 Task: Change the user name and initials in Outlook settings.
Action: Mouse moved to (47, 33)
Screenshot: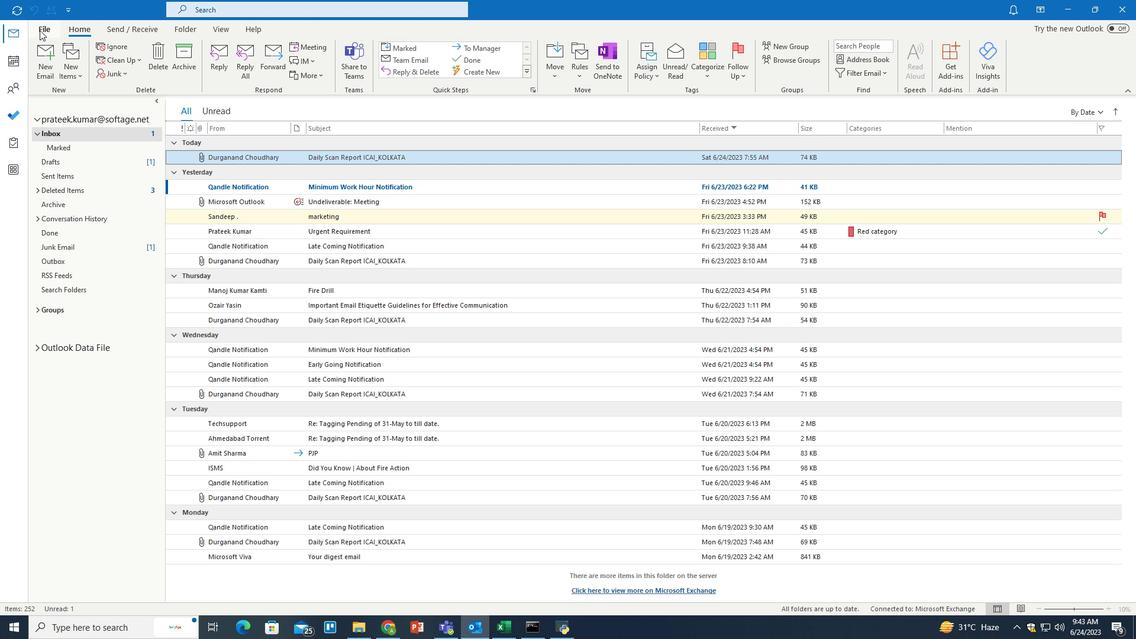 
Action: Mouse pressed left at (47, 33)
Screenshot: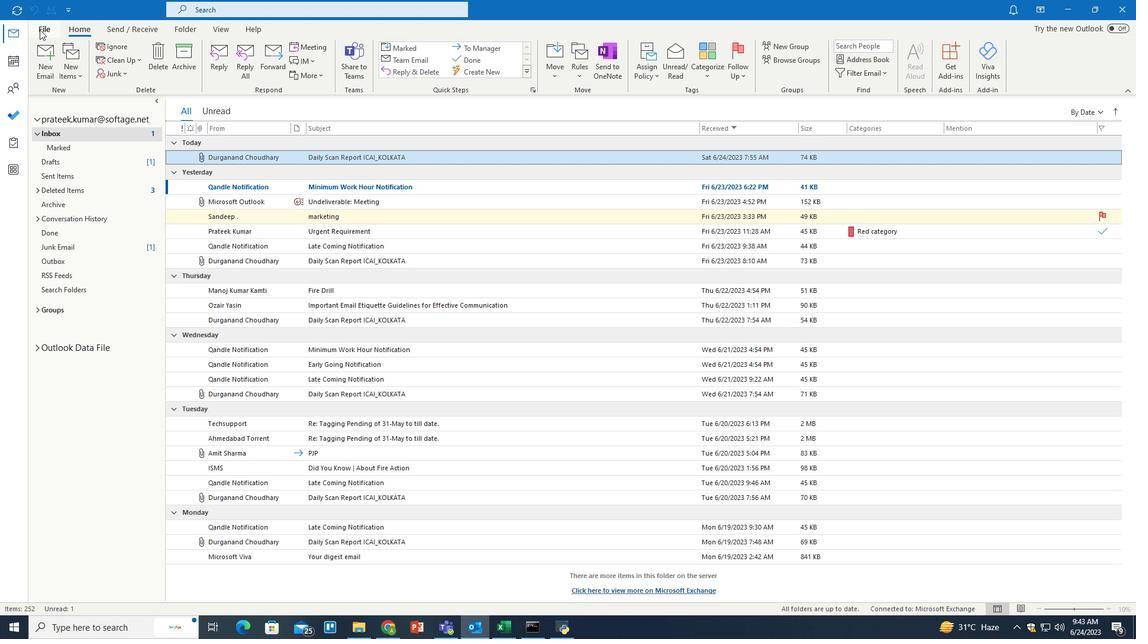 
Action: Mouse moved to (44, 570)
Screenshot: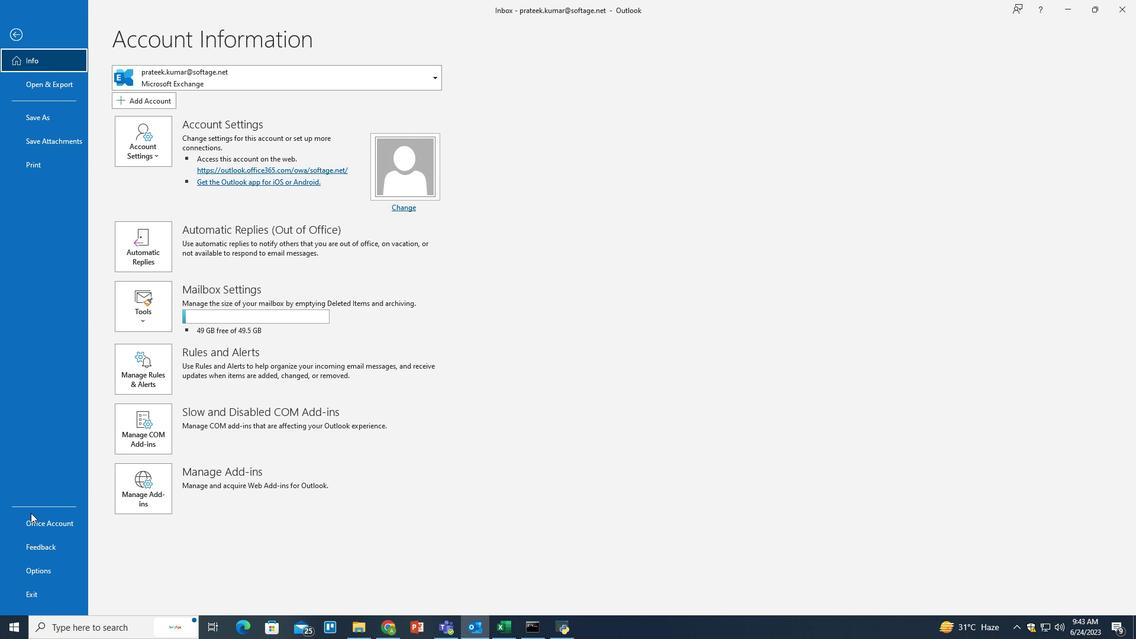 
Action: Mouse pressed left at (44, 570)
Screenshot: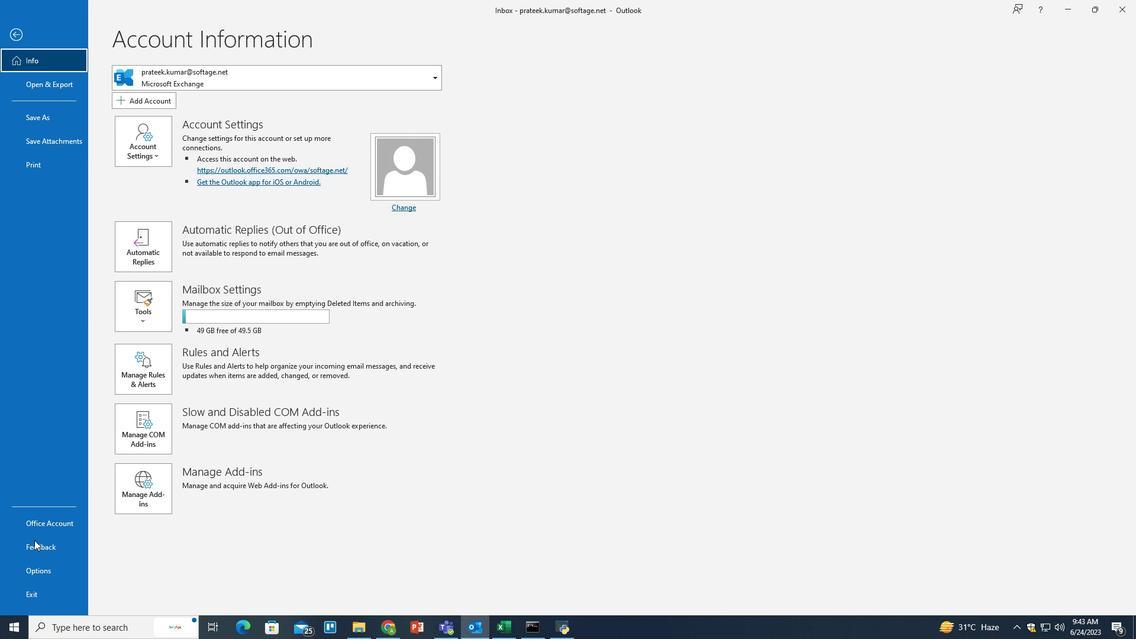 
Action: Mouse moved to (576, 384)
Screenshot: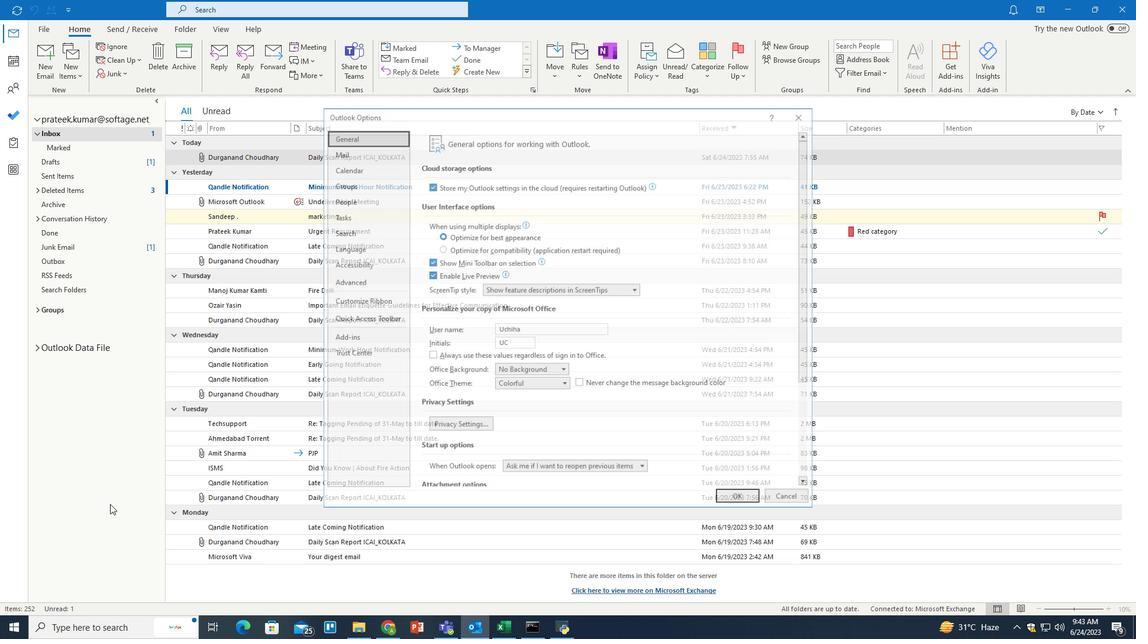 
Action: Mouse scrolled (576, 383) with delta (0, 0)
Screenshot: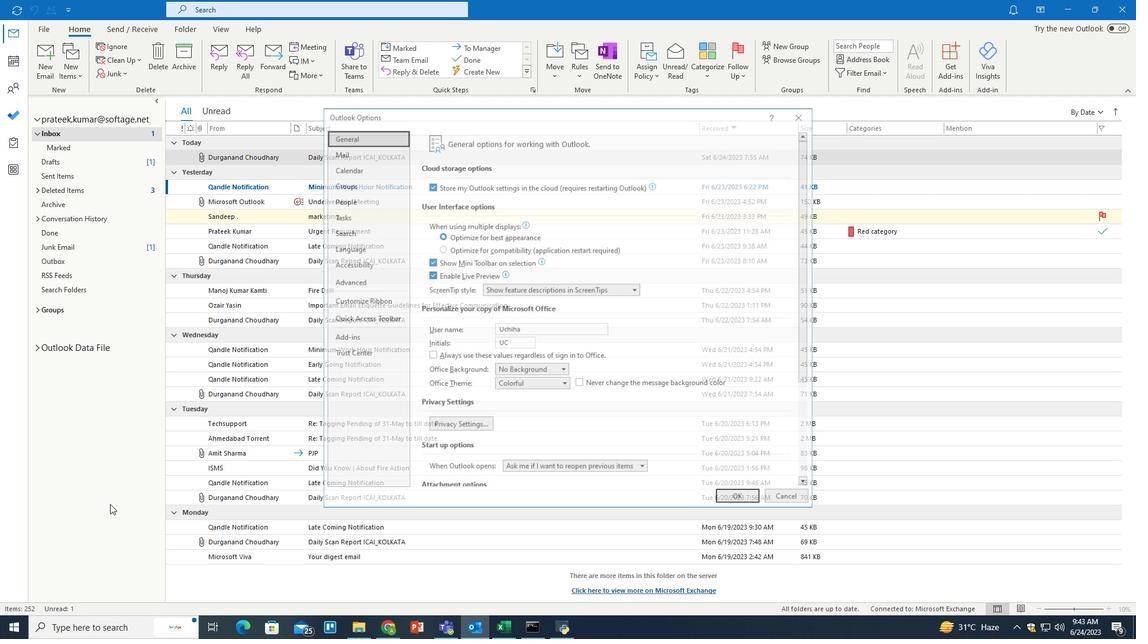 
Action: Mouse scrolled (576, 383) with delta (0, 0)
Screenshot: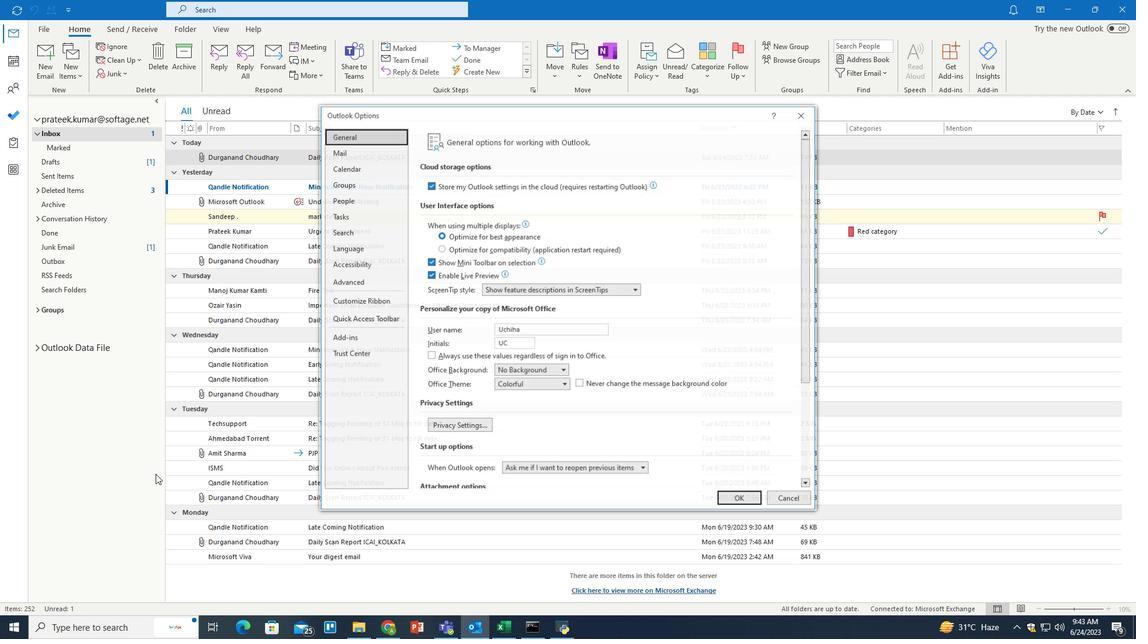 
Action: Mouse scrolled (576, 383) with delta (0, 0)
Screenshot: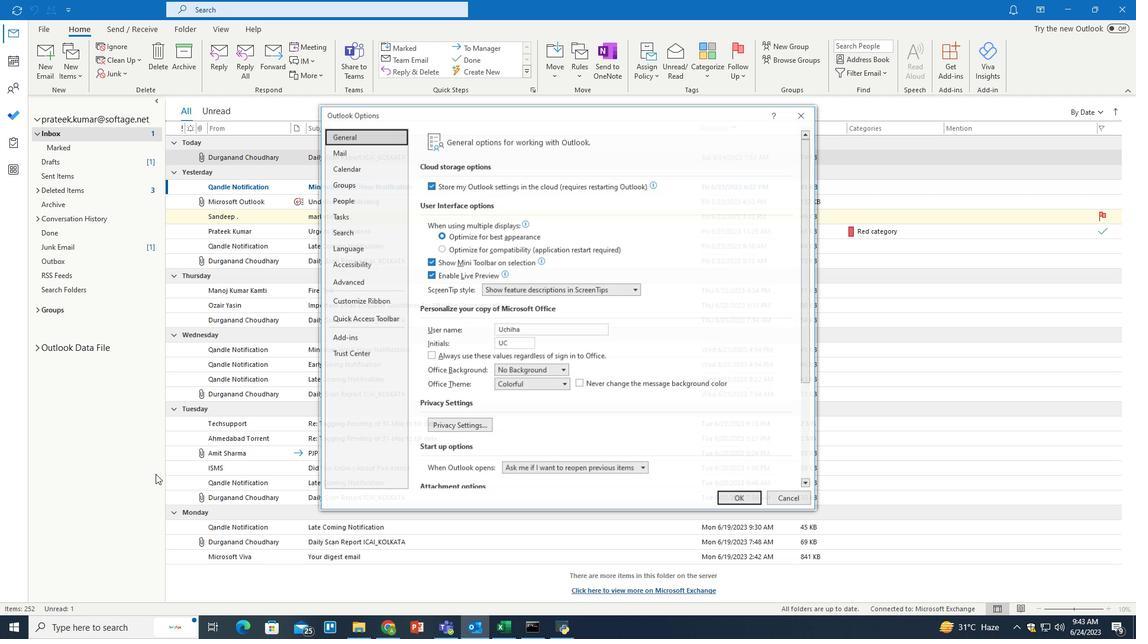 
Action: Mouse scrolled (576, 383) with delta (0, 0)
Screenshot: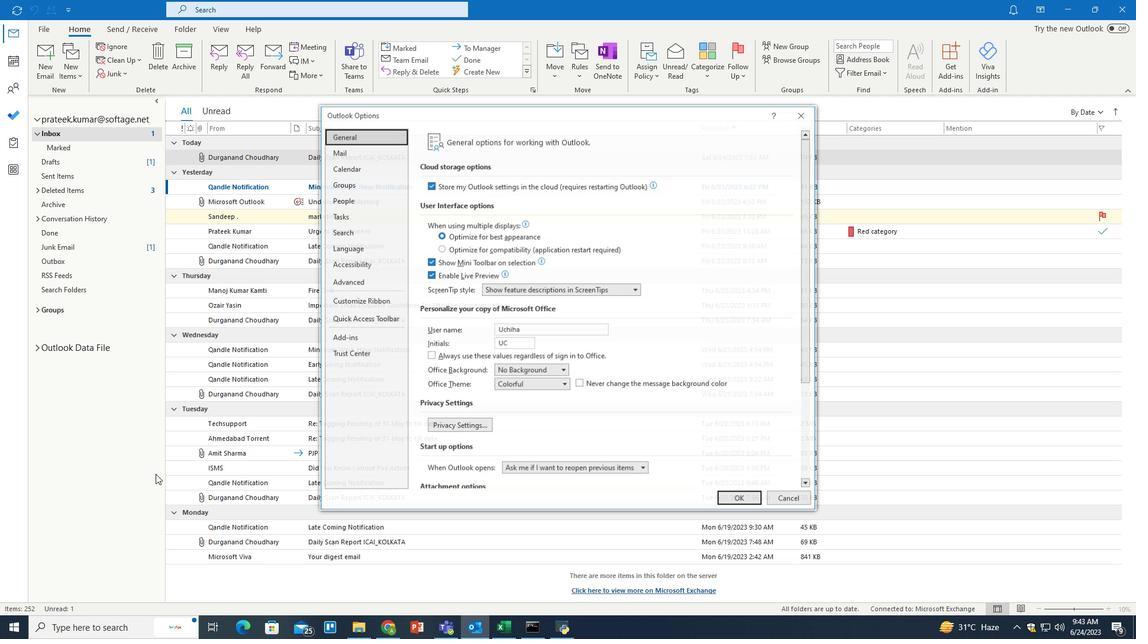 
Action: Mouse scrolled (576, 383) with delta (0, 0)
Screenshot: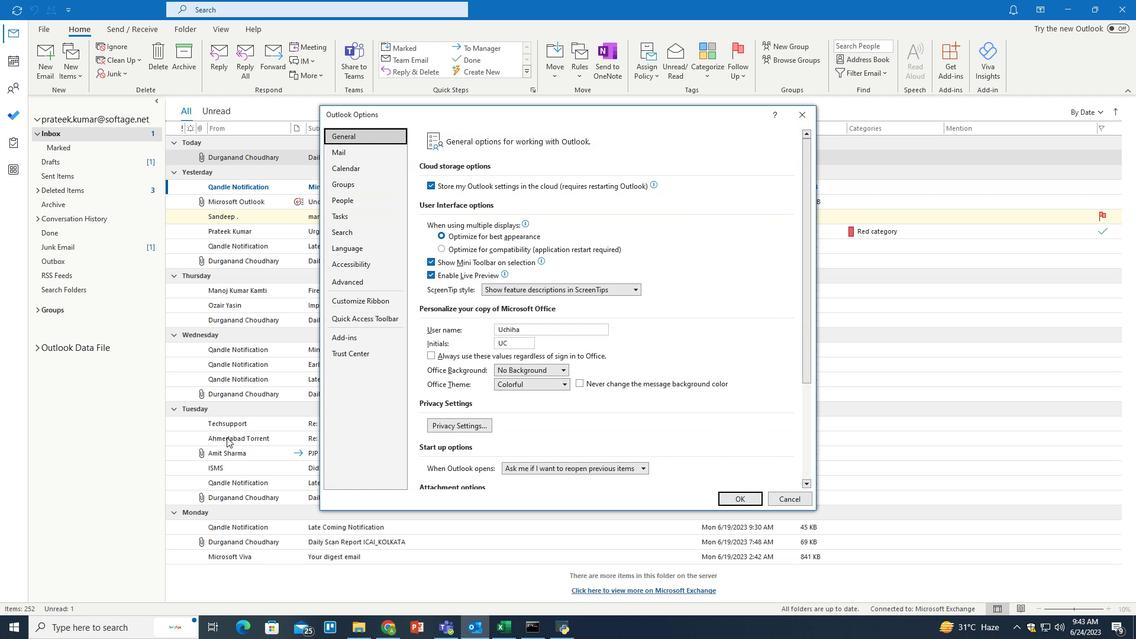 
Action: Mouse scrolled (576, 383) with delta (0, 0)
Screenshot: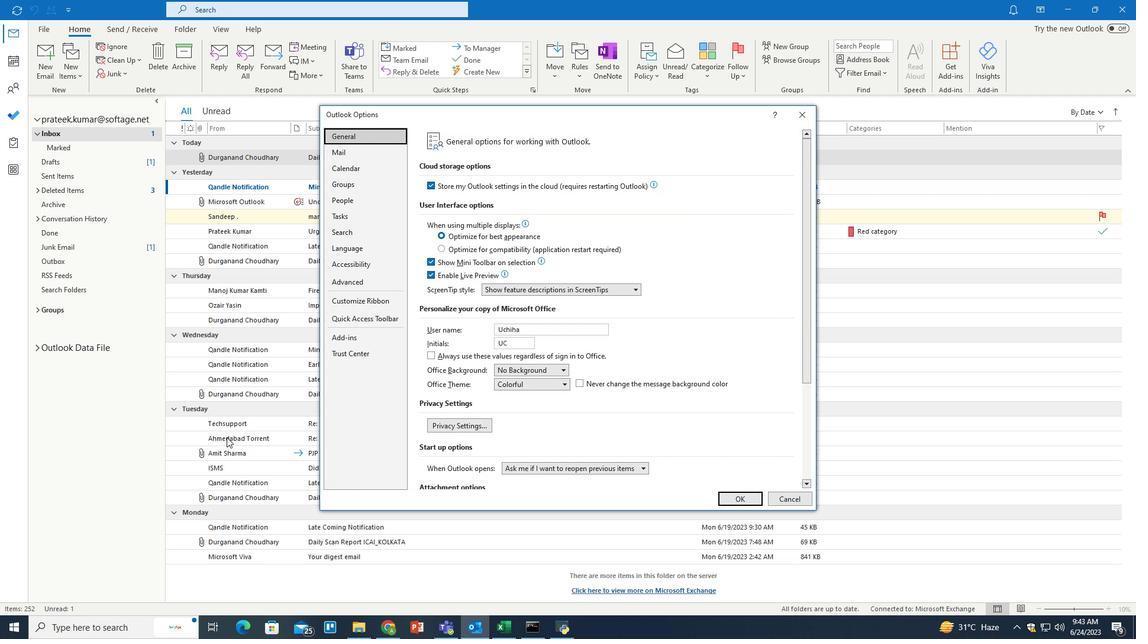 
Action: Mouse moved to (442, 405)
Screenshot: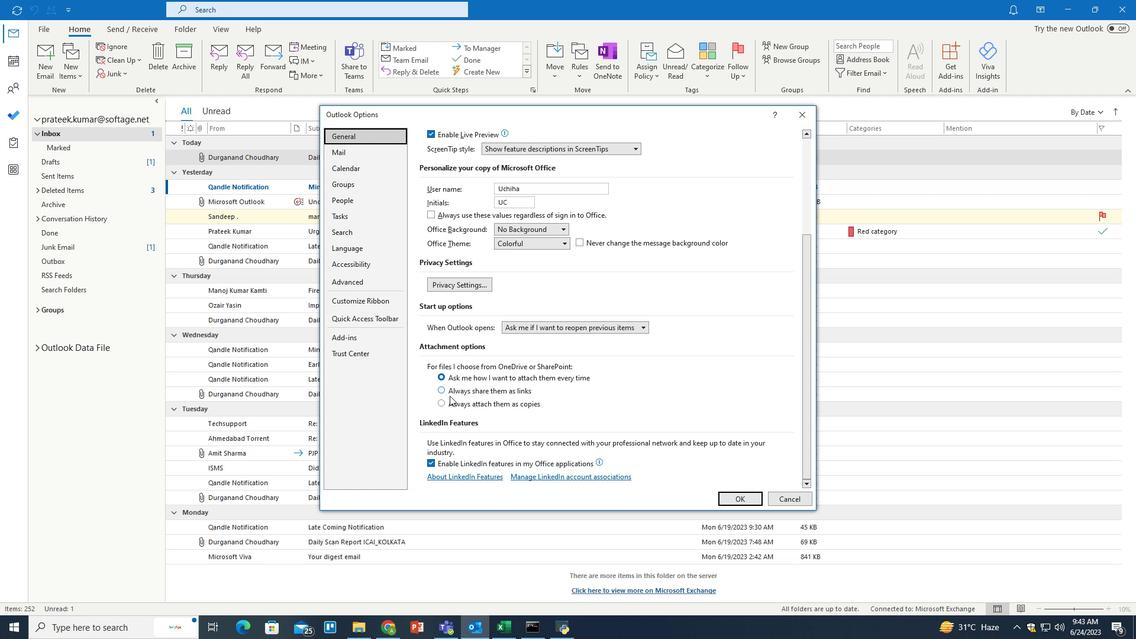 
Action: Mouse pressed left at (442, 405)
Screenshot: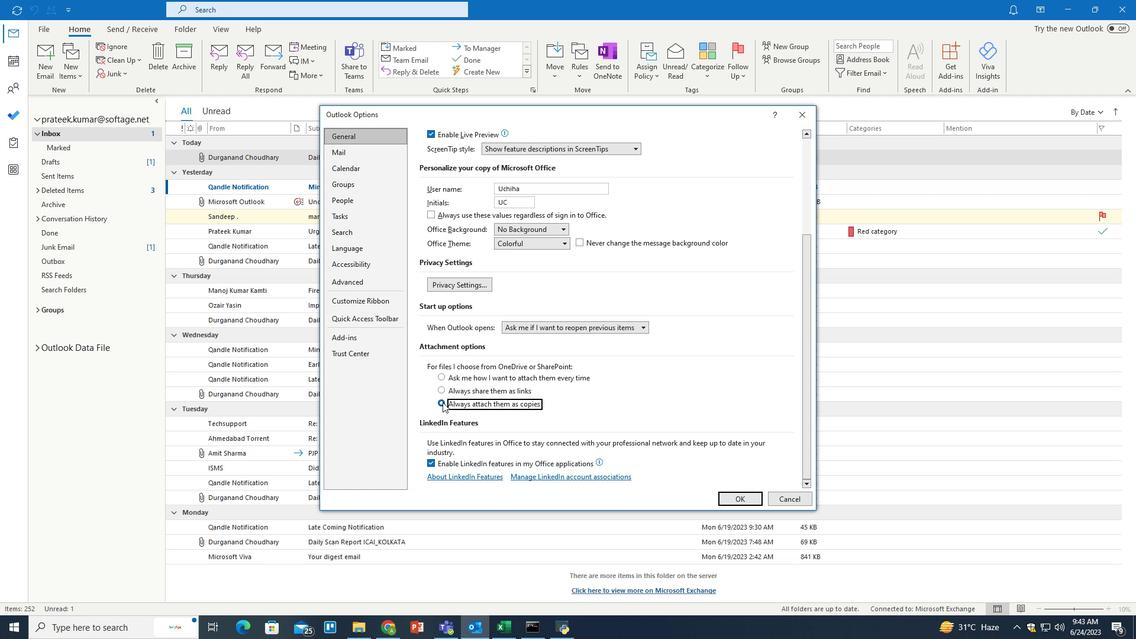 
Action: Mouse moved to (39, 29)
Screenshot: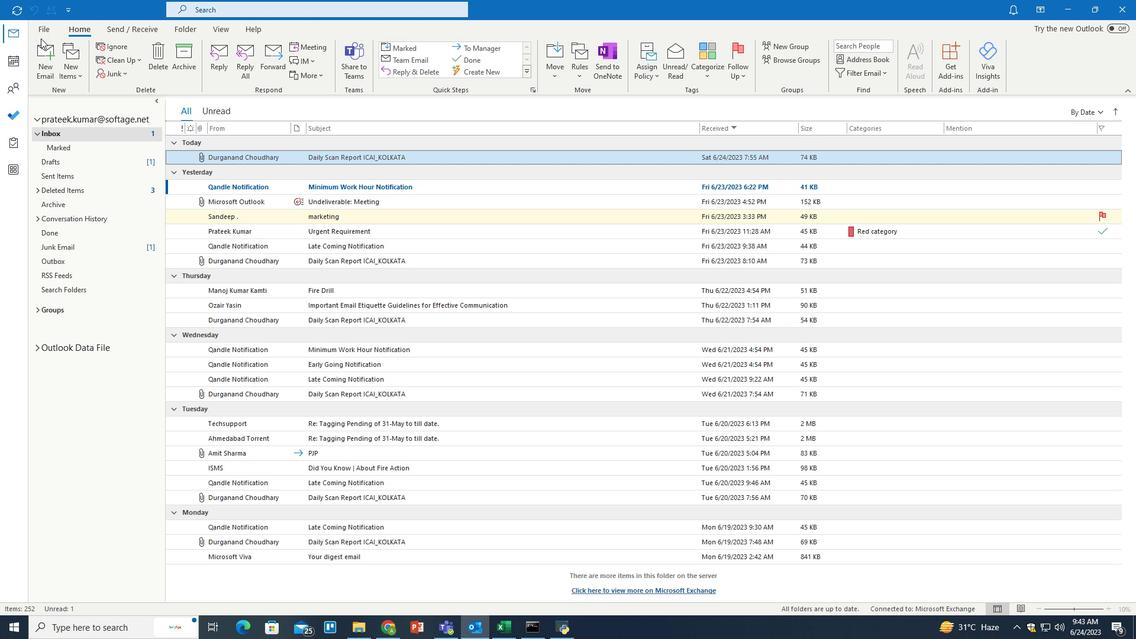 
Action: Mouse pressed left at (39, 29)
Screenshot: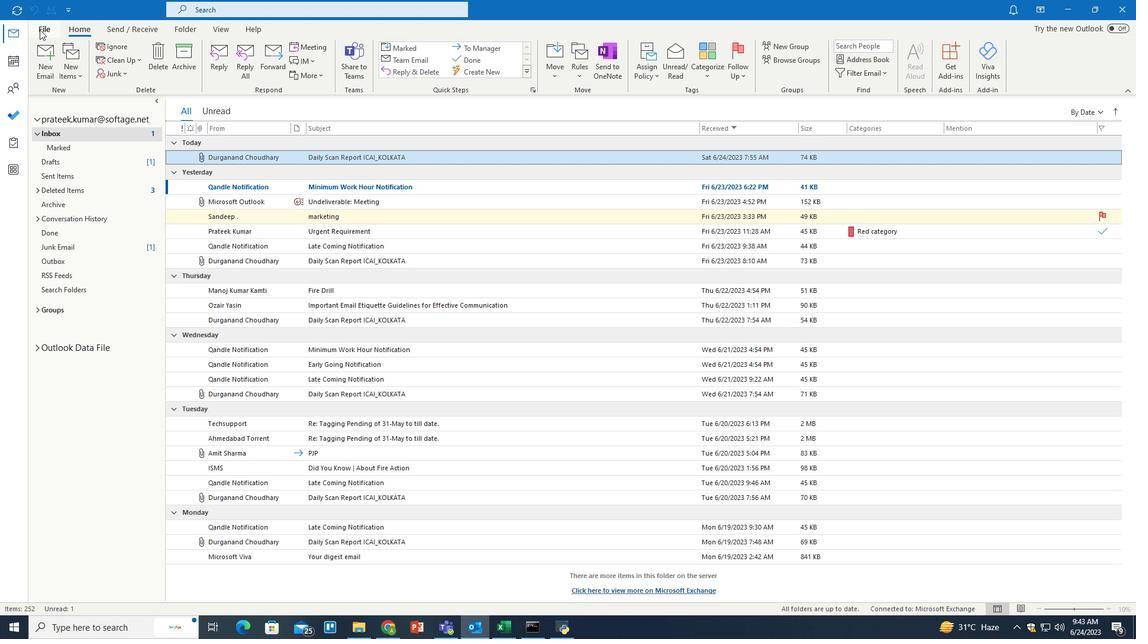 
Action: Mouse moved to (38, 564)
Screenshot: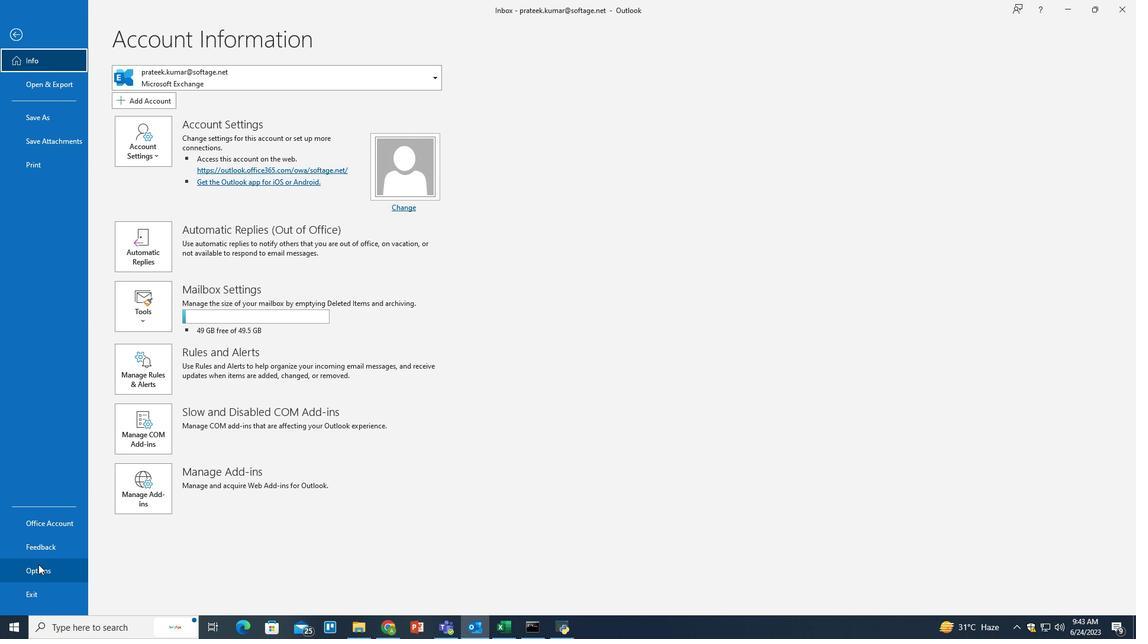 
Action: Mouse pressed left at (38, 564)
Screenshot: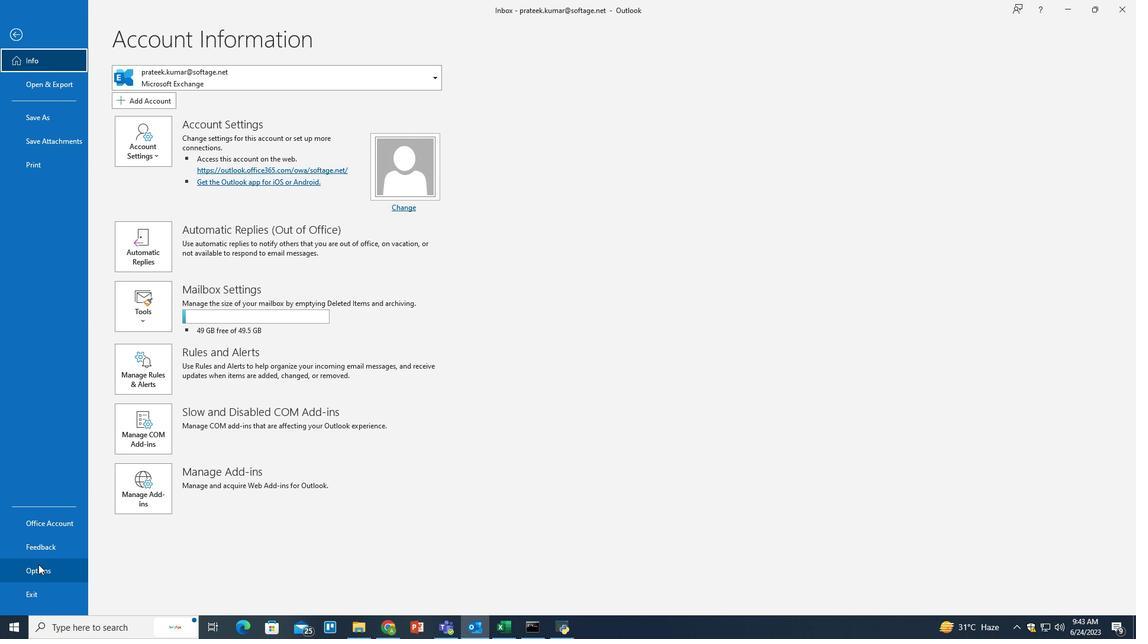 
Action: Mouse moved to (547, 369)
Screenshot: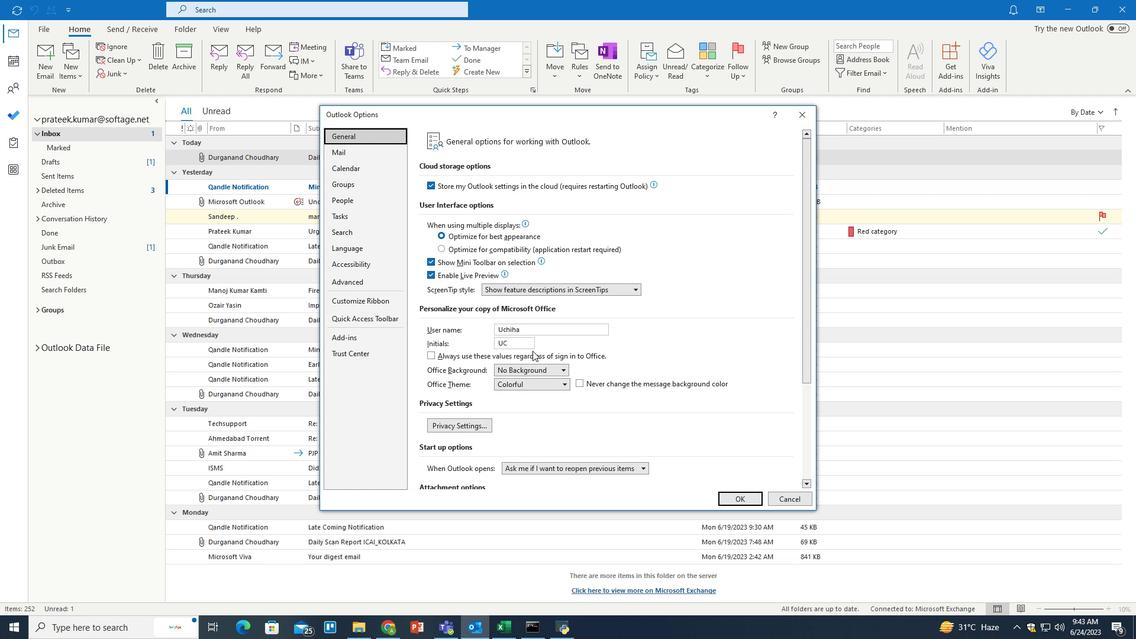 
Action: Mouse scrolled (547, 368) with delta (0, 0)
Screenshot: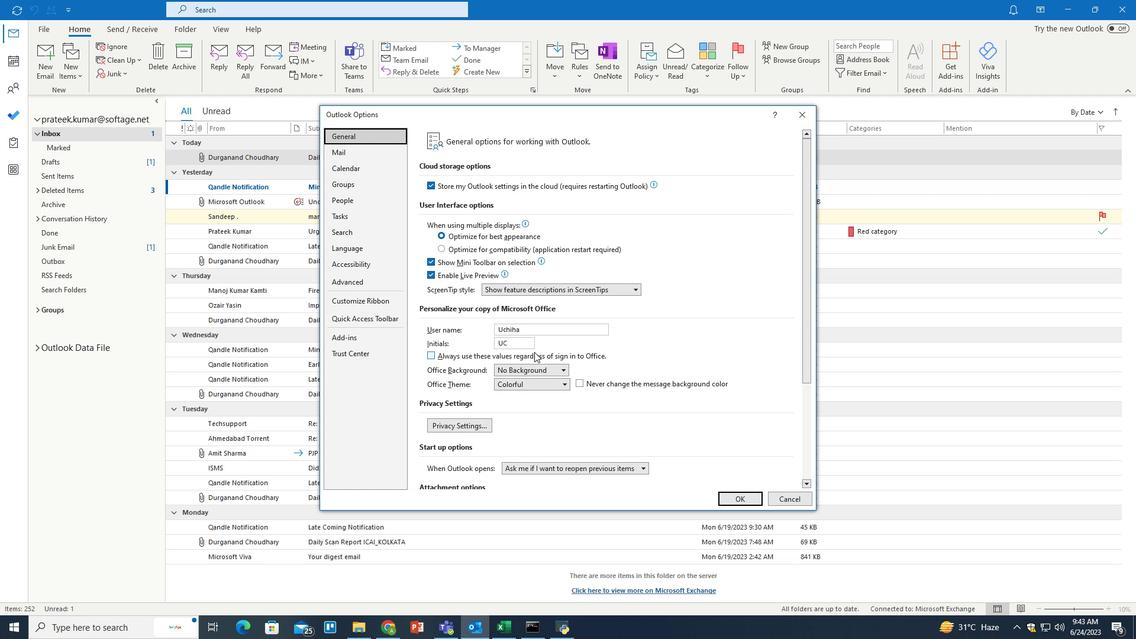
Action: Mouse scrolled (547, 368) with delta (0, 0)
Screenshot: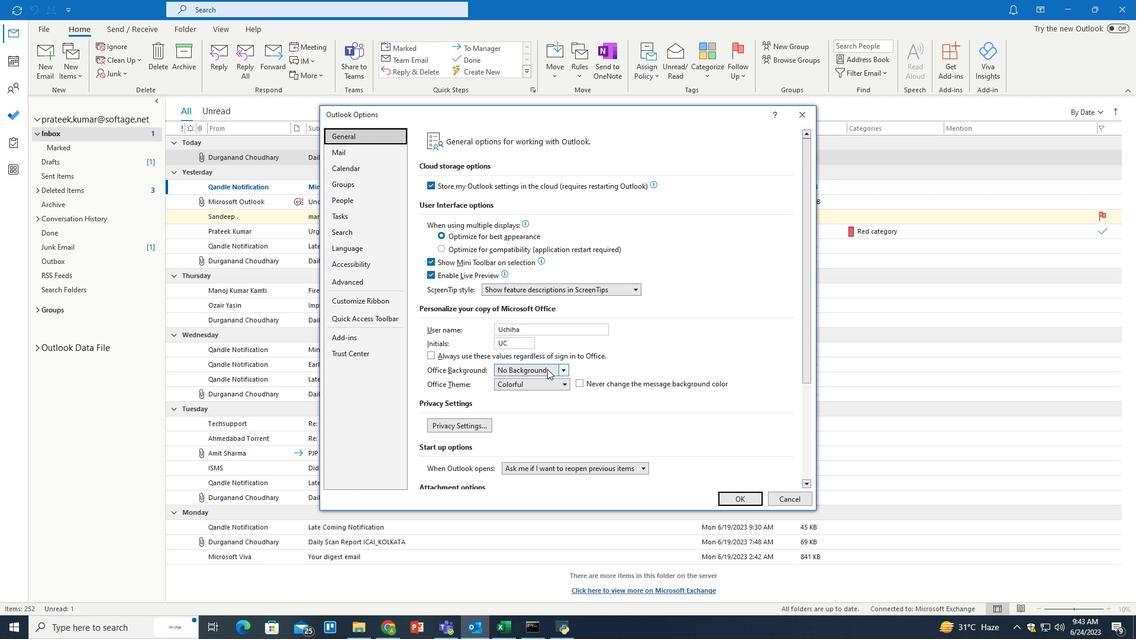 
Action: Mouse scrolled (547, 368) with delta (0, 0)
Screenshot: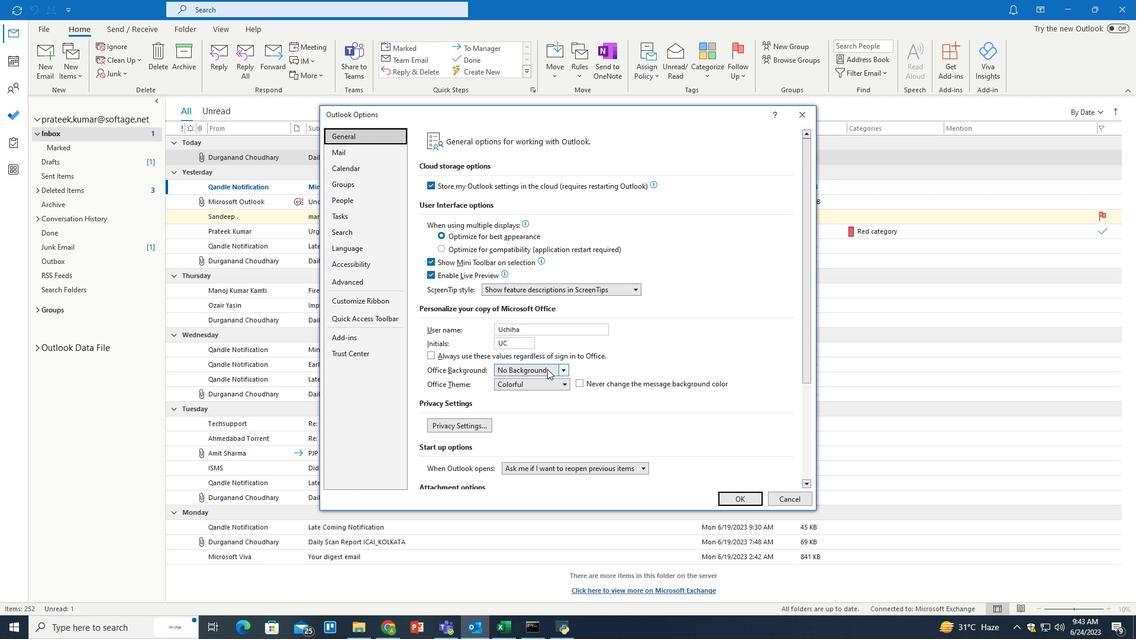 
Action: Mouse scrolled (547, 368) with delta (0, 0)
Screenshot: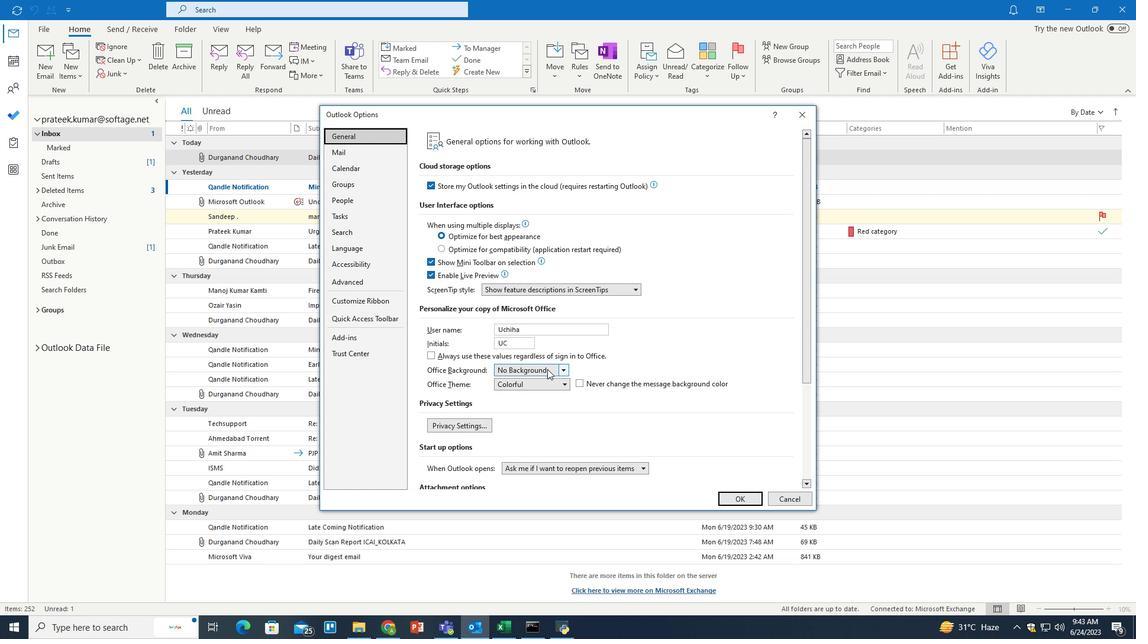 
Action: Mouse scrolled (547, 368) with delta (0, 0)
Screenshot: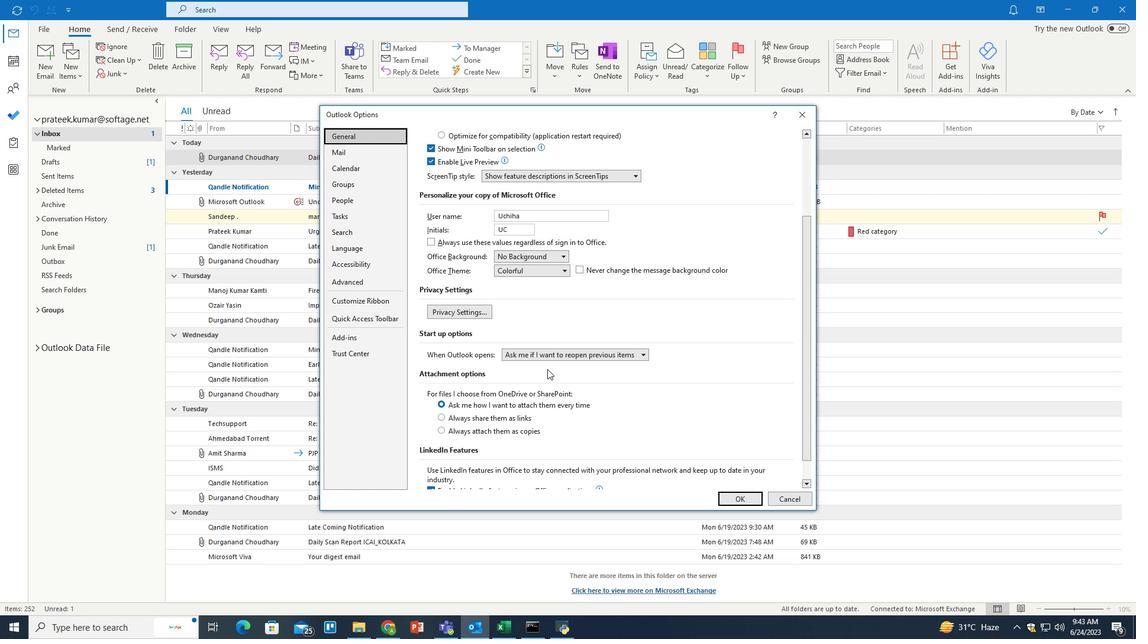 
Action: Mouse scrolled (547, 368) with delta (0, 0)
Screenshot: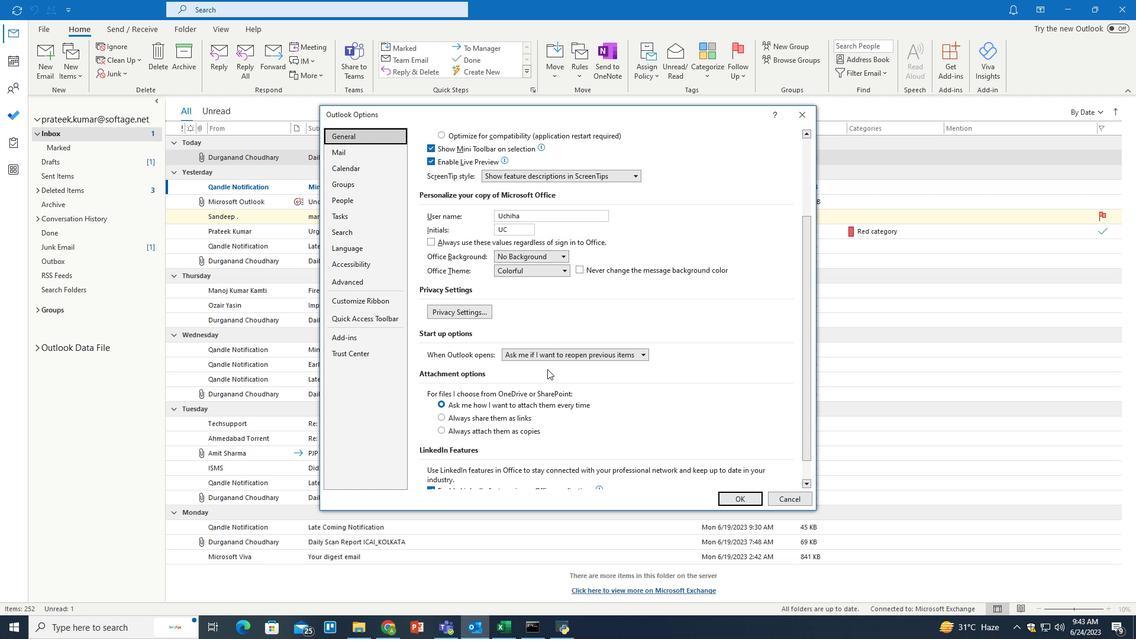 
Action: Mouse scrolled (547, 368) with delta (0, 0)
Screenshot: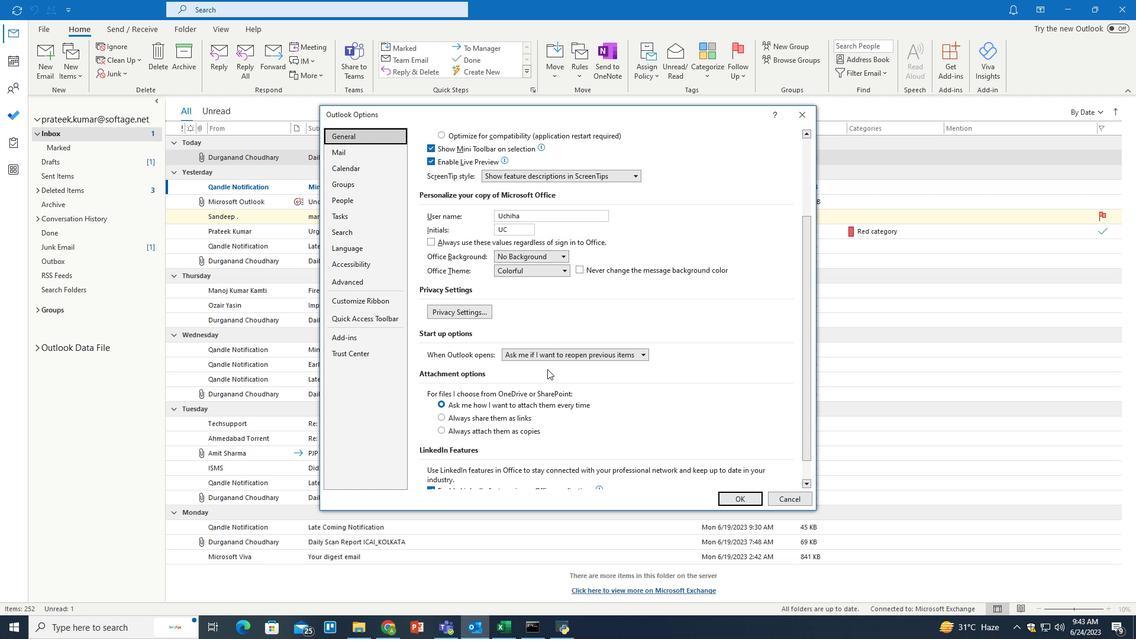 
Action: Mouse scrolled (547, 368) with delta (0, 0)
Screenshot: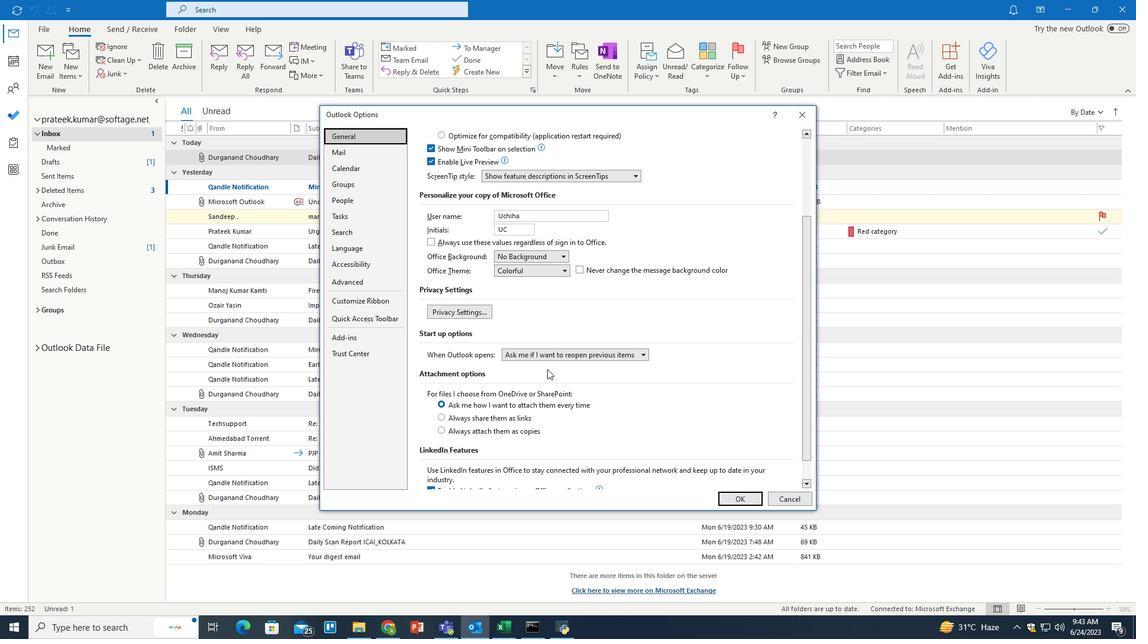 
Action: Mouse moved to (442, 401)
Screenshot: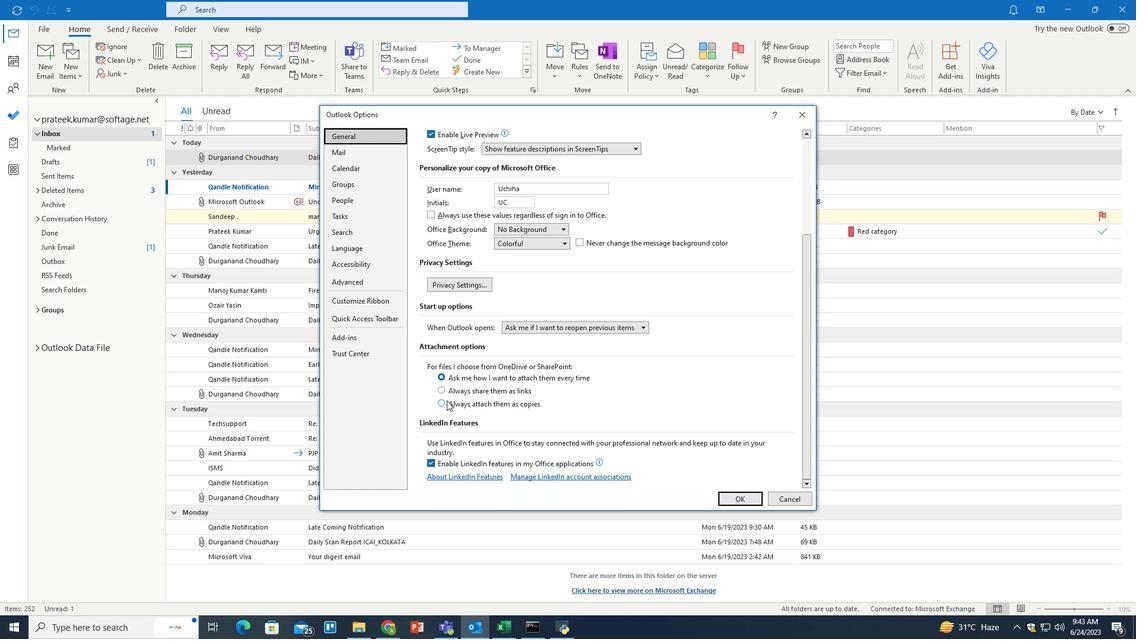 
Action: Mouse pressed left at (442, 401)
Screenshot: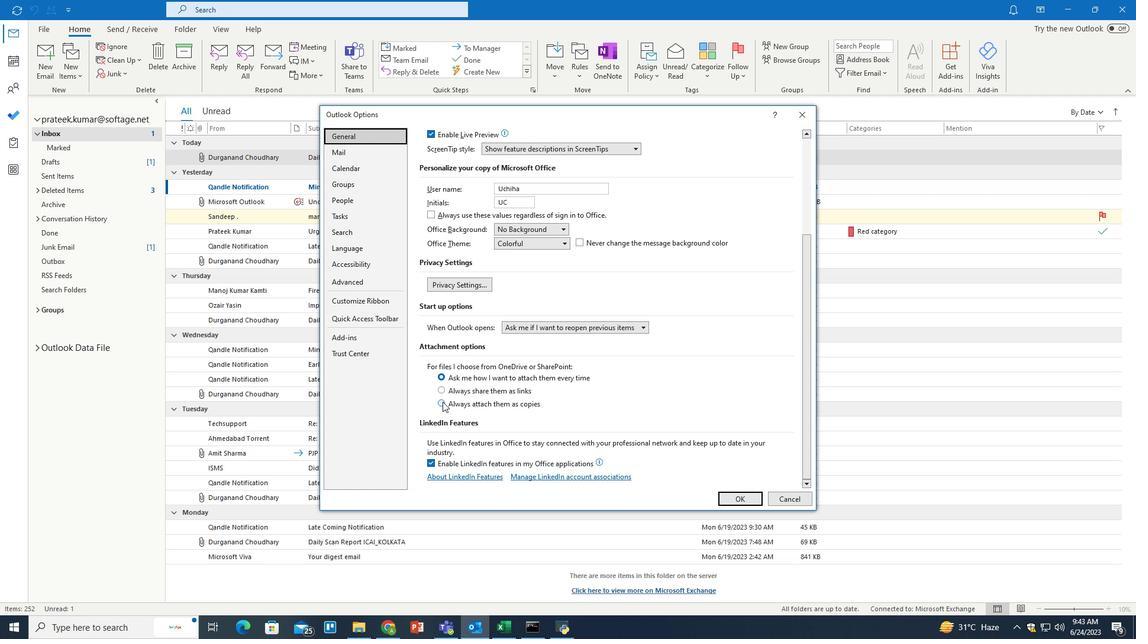 
Action: Mouse moved to (442, 402)
Screenshot: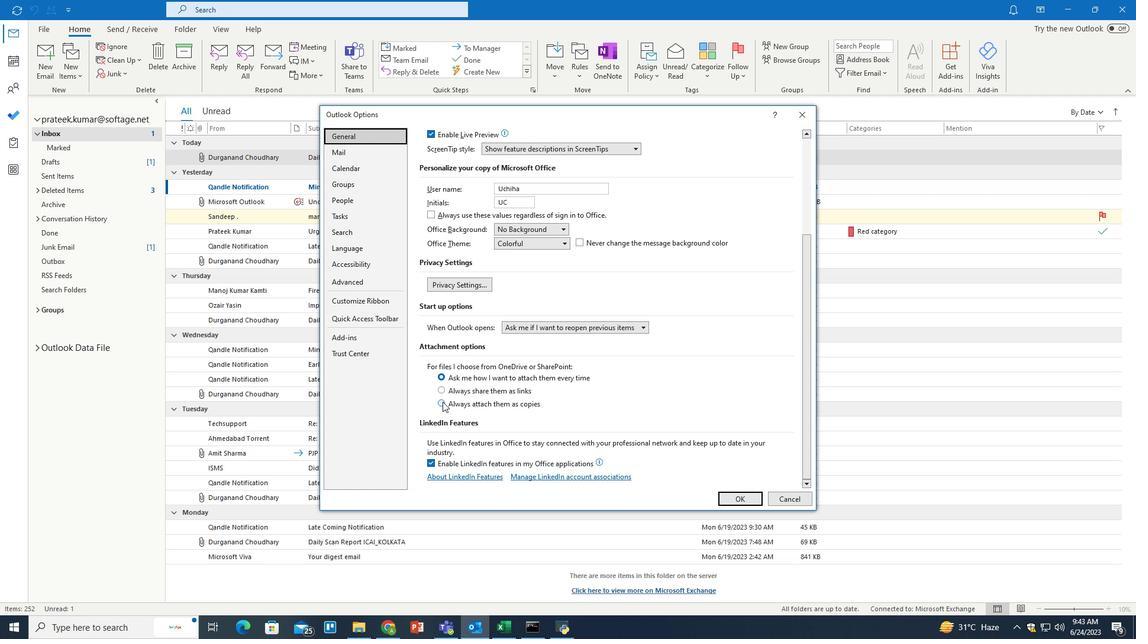 
